 Task: In Heading Arial with underline. Font size of heading  '18'Font style of data Calibri. Font size of data  9Alignment of headline & data Align center. Fill color in heading,  RedFont color of data Black Apply border in Data No BorderIn the sheet  Budget Tracking Toolbook
Action: Mouse moved to (123, 26)
Screenshot: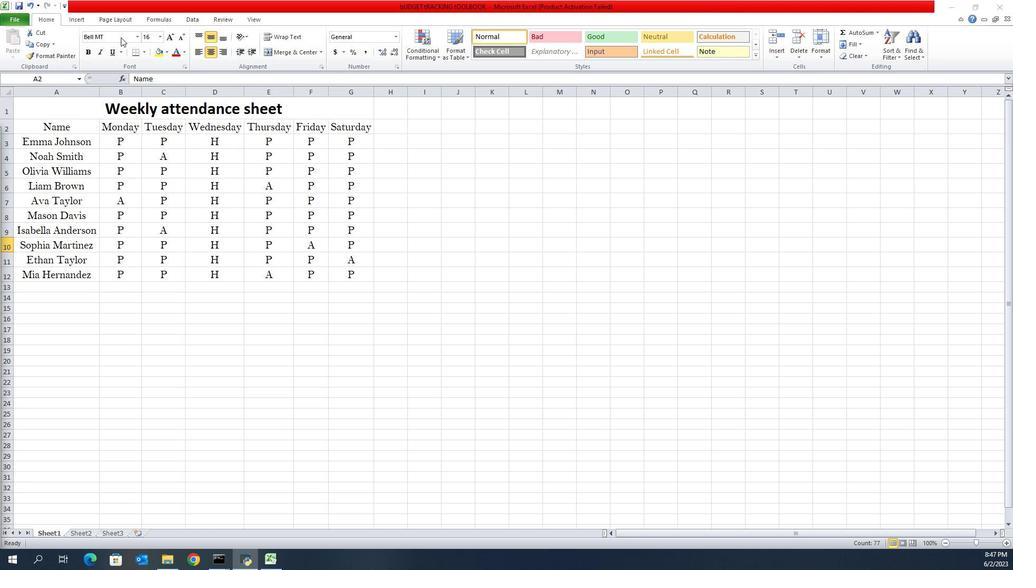 
Action: Mouse pressed left at (123, 26)
Screenshot: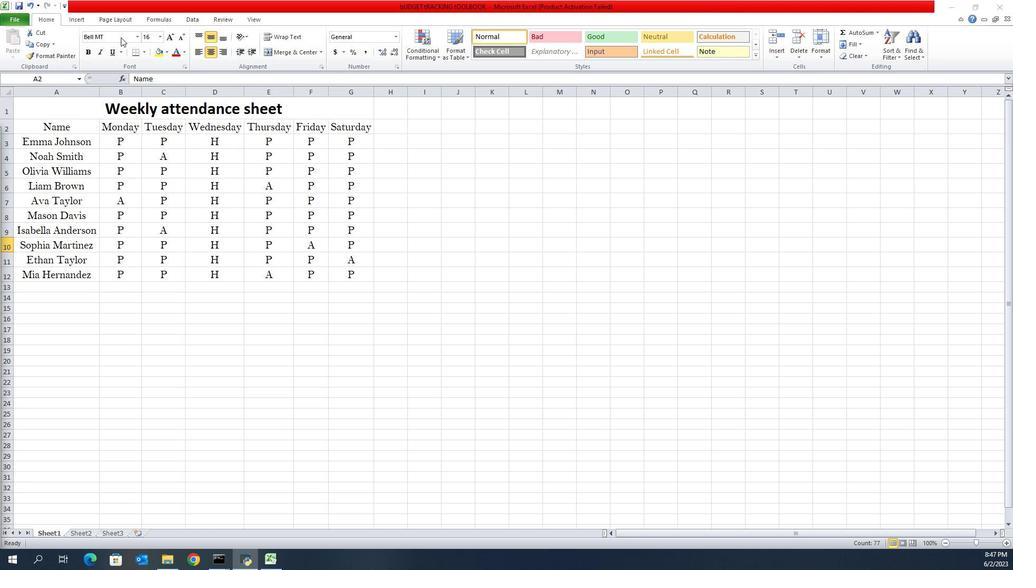 
Action: Mouse moved to (108, 19)
Screenshot: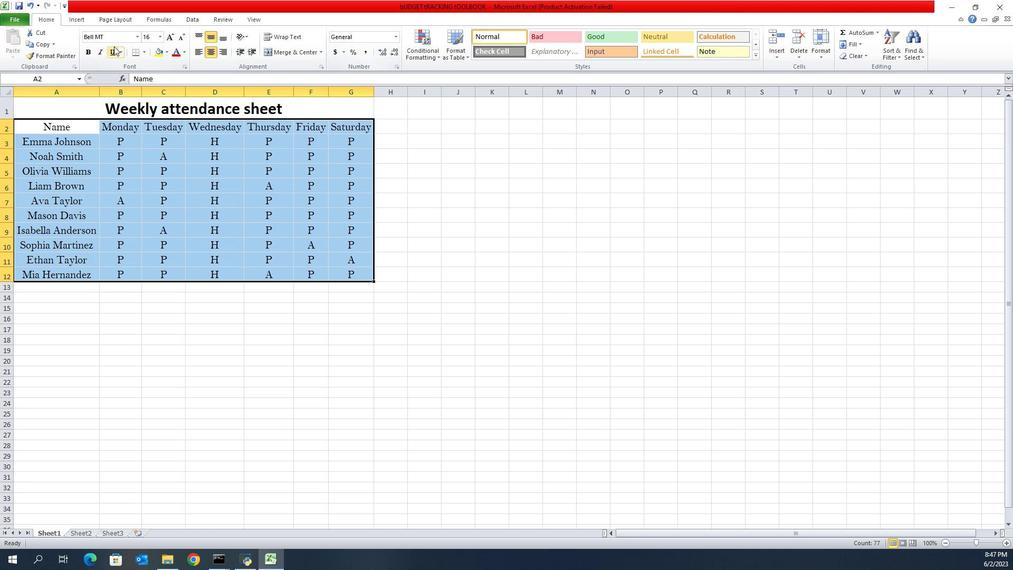 
Action: Mouse pressed left at (108, 19)
Screenshot: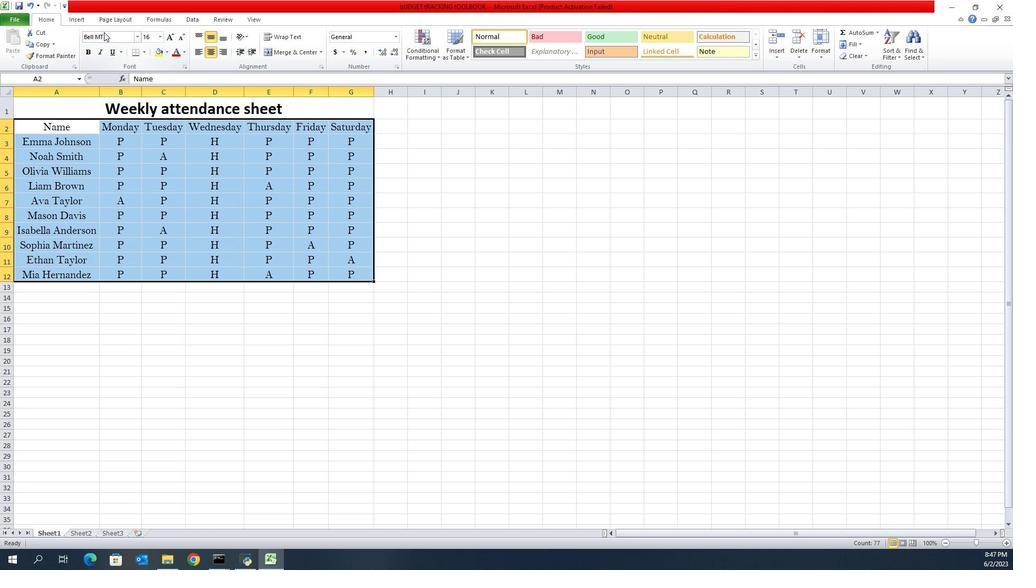 
Action: Mouse moved to (99, 26)
Screenshot: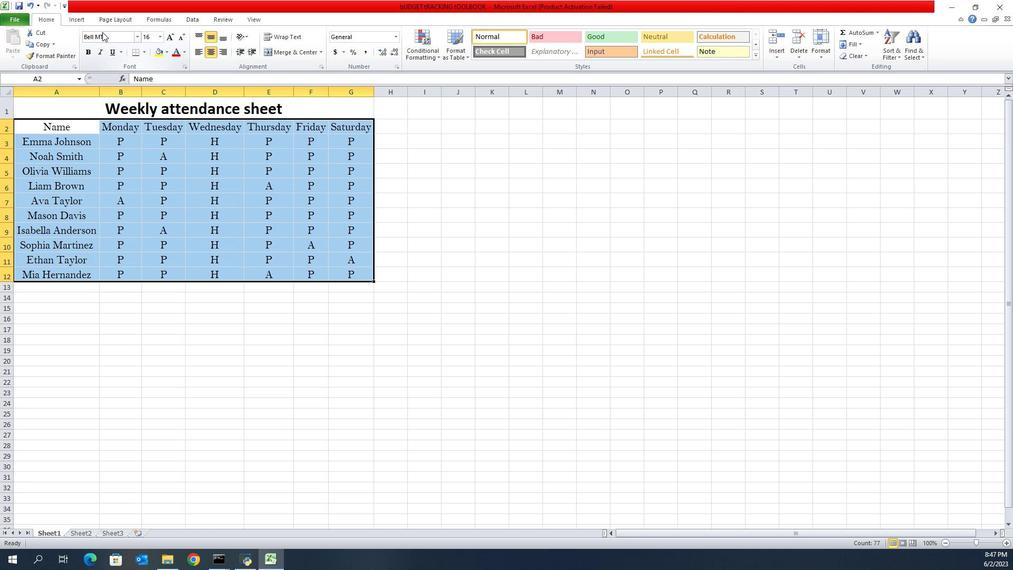 
Action: Mouse pressed left at (99, 26)
Screenshot: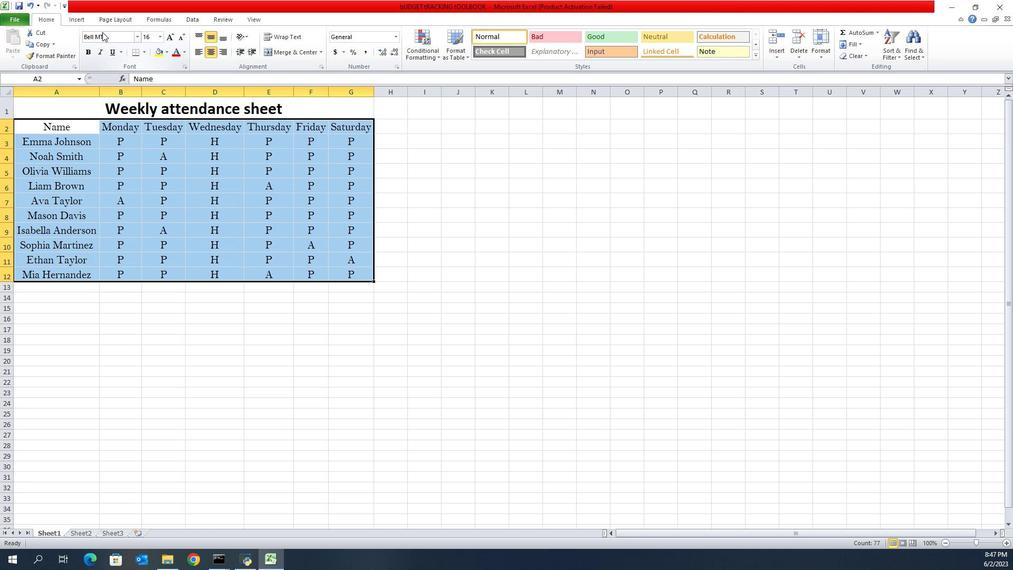 
Action: Mouse moved to (397, 155)
Screenshot: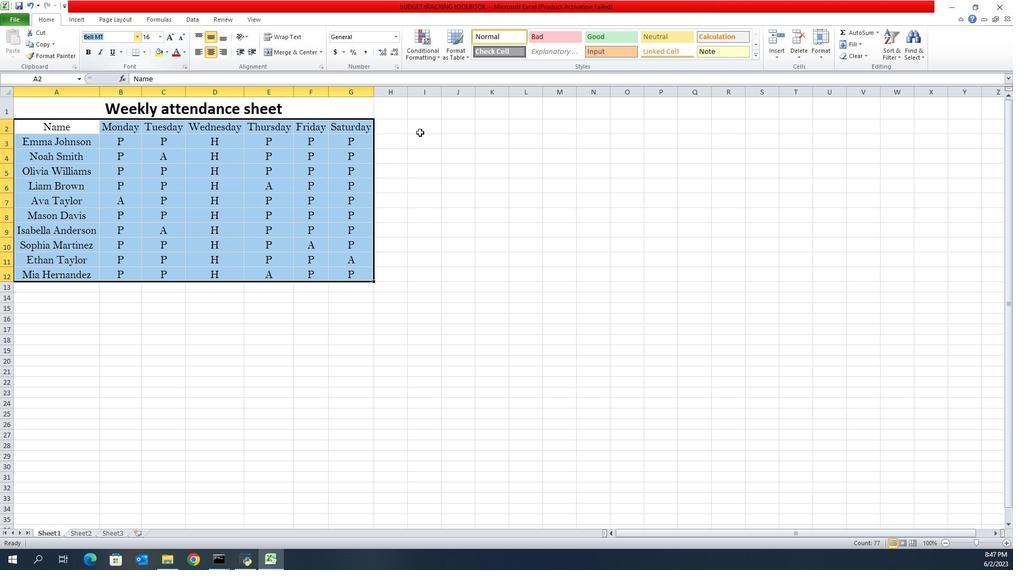 
Action: Key pressed <Key.shift>Arial<Key.space><Key.backspace>
Screenshot: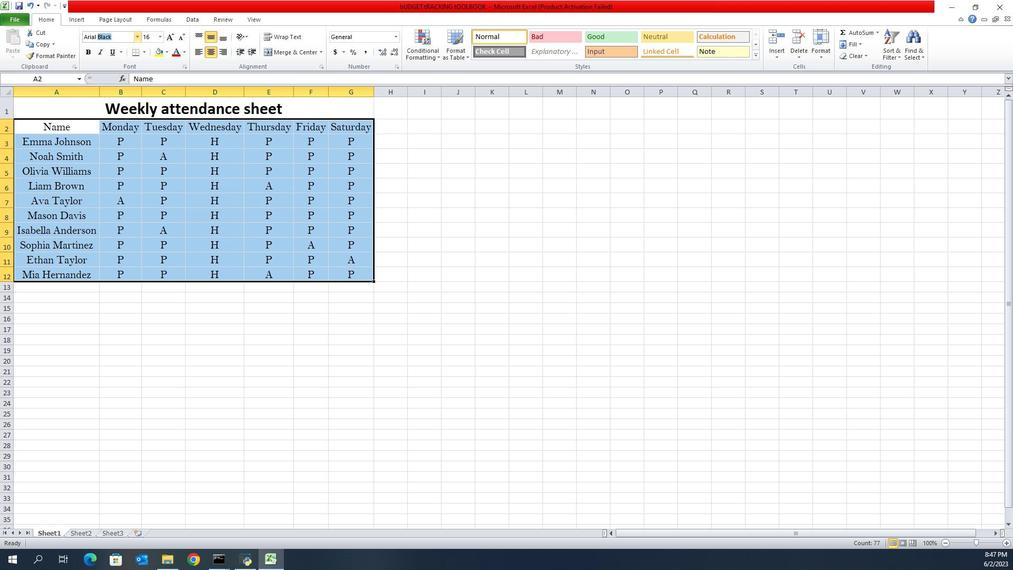 
Action: Mouse moved to (113, 129)
Screenshot: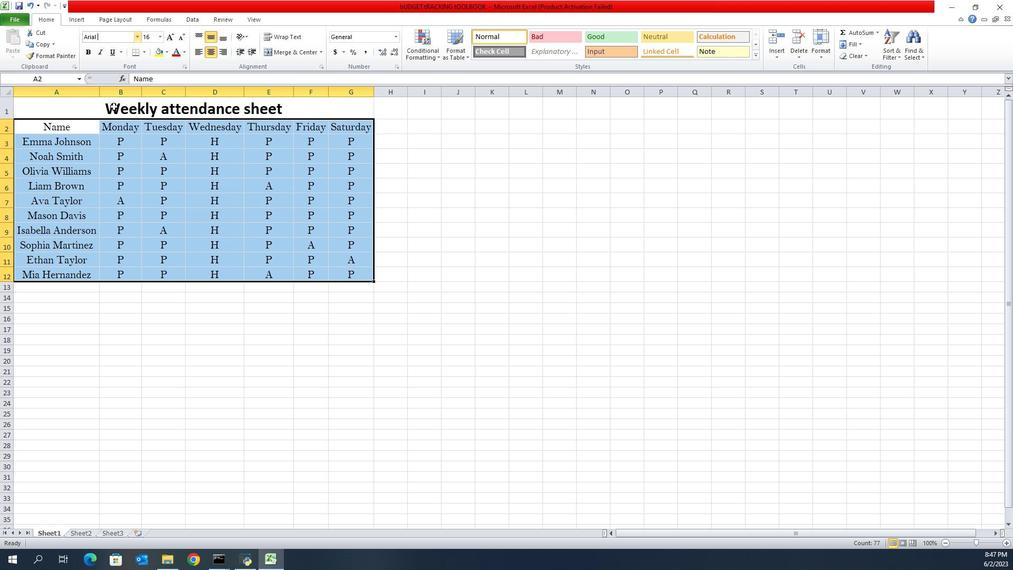 
Action: Mouse pressed left at (113, 129)
Screenshot: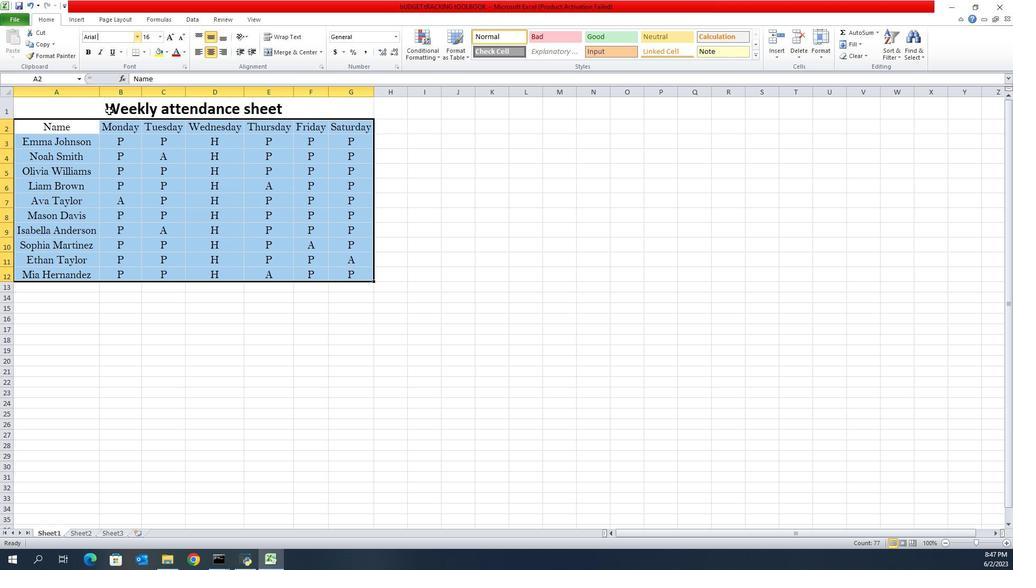 
Action: Mouse moved to (158, 23)
Screenshot: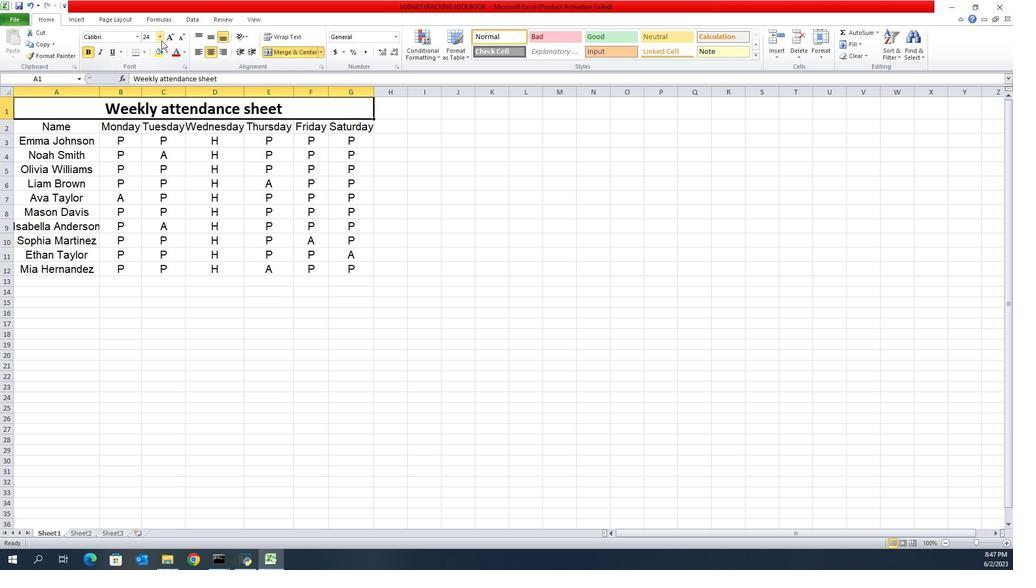 
Action: Mouse pressed left at (158, 23)
Screenshot: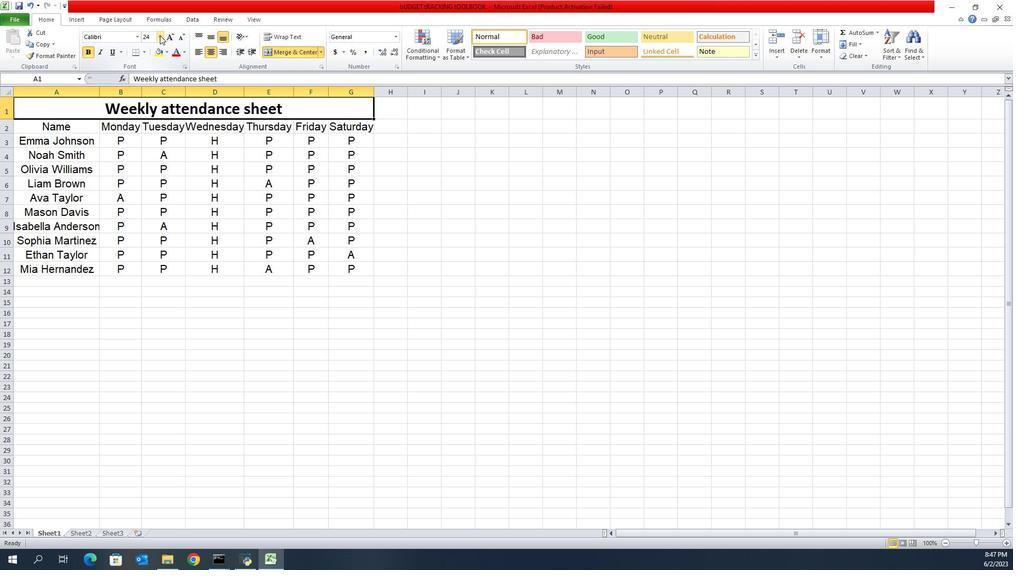 
Action: Mouse moved to (150, 126)
Screenshot: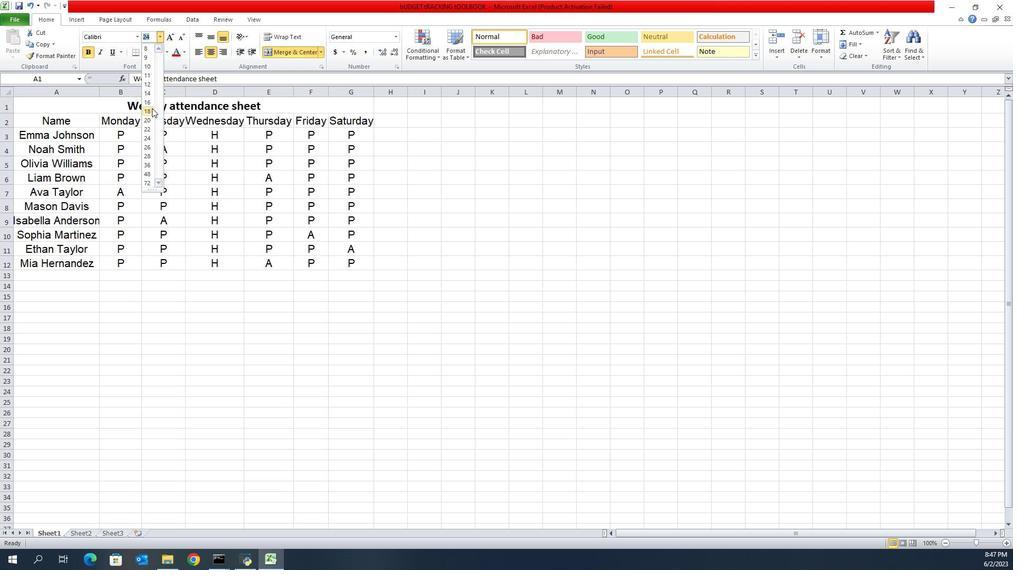 
Action: Mouse pressed left at (150, 126)
Screenshot: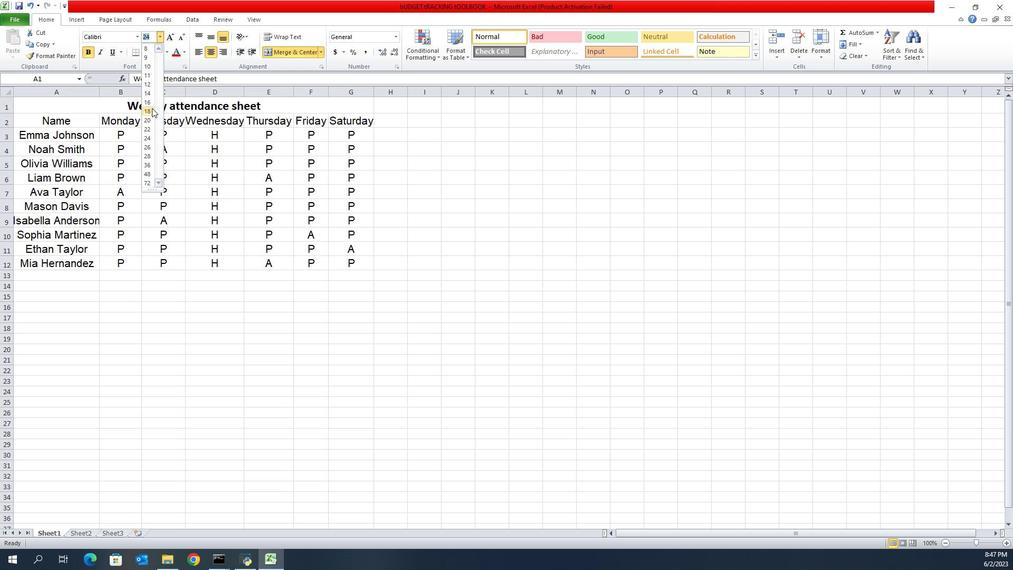 
Action: Mouse moved to (173, 130)
Screenshot: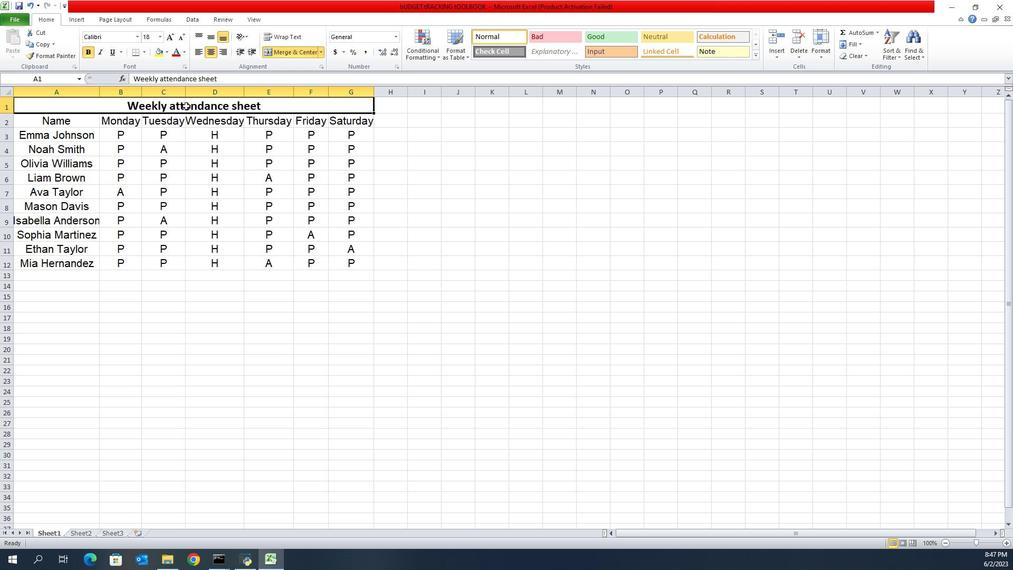 
Action: Mouse pressed left at (173, 130)
Screenshot: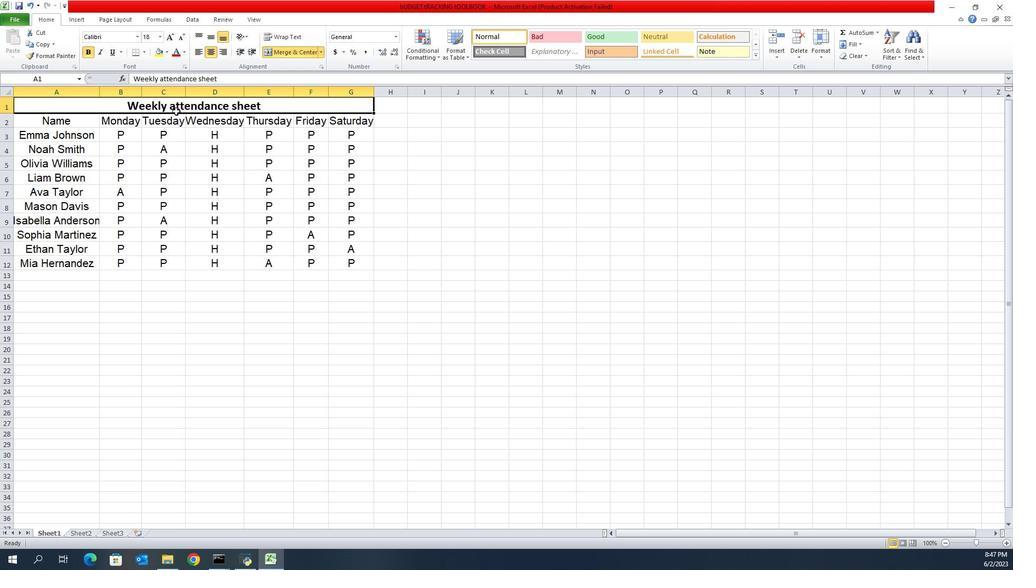 
Action: Mouse moved to (126, 44)
Screenshot: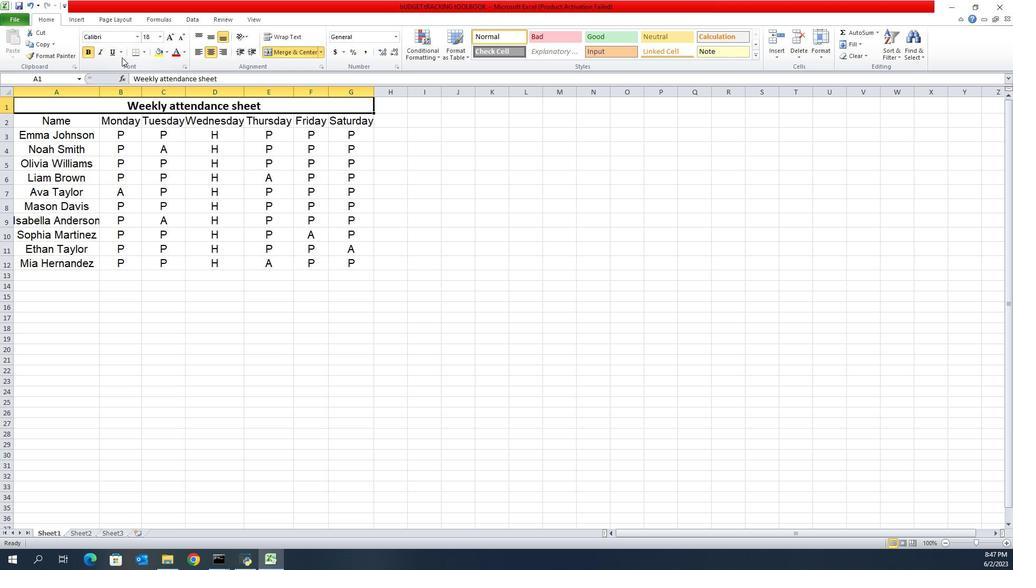 
Action: Mouse pressed left at (126, 44)
Screenshot: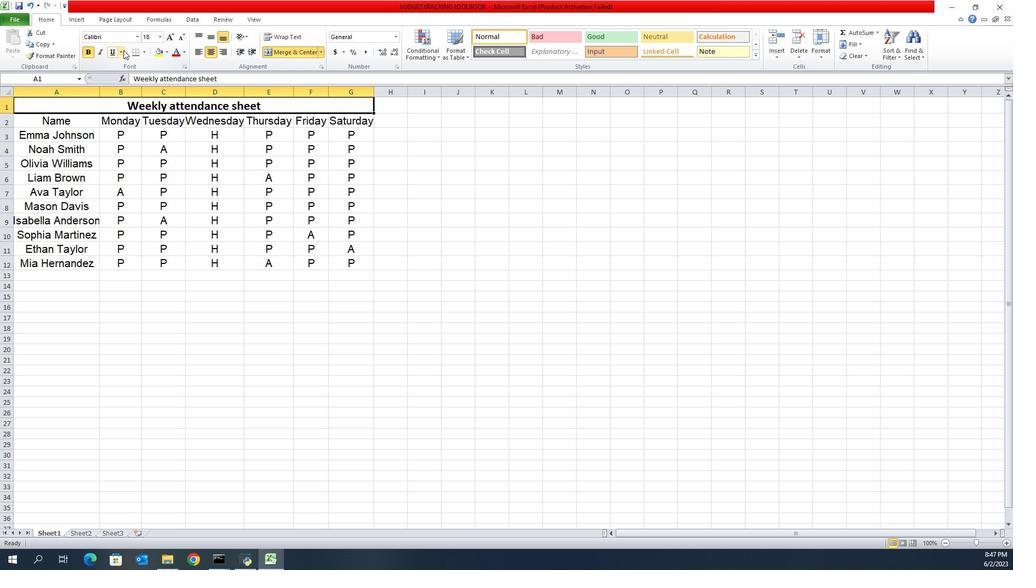 
Action: Mouse moved to (146, 68)
Screenshot: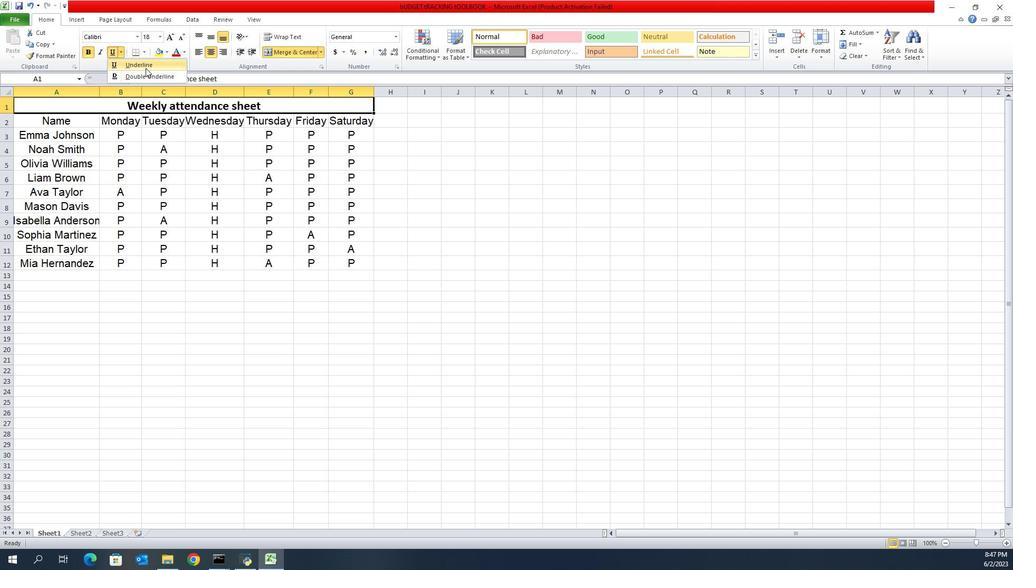 
Action: Mouse pressed left at (146, 68)
Screenshot: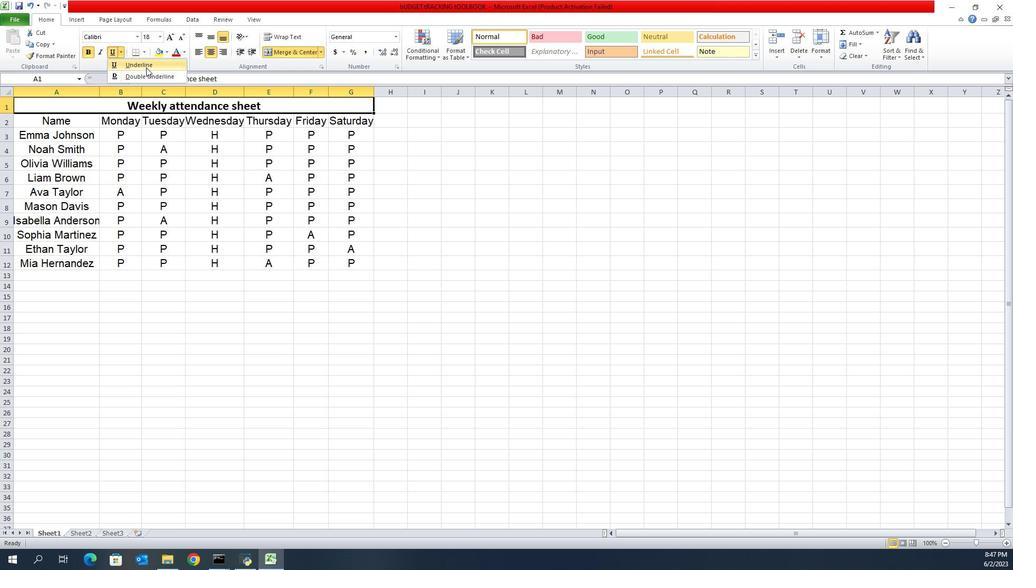 
Action: Mouse moved to (119, 26)
Screenshot: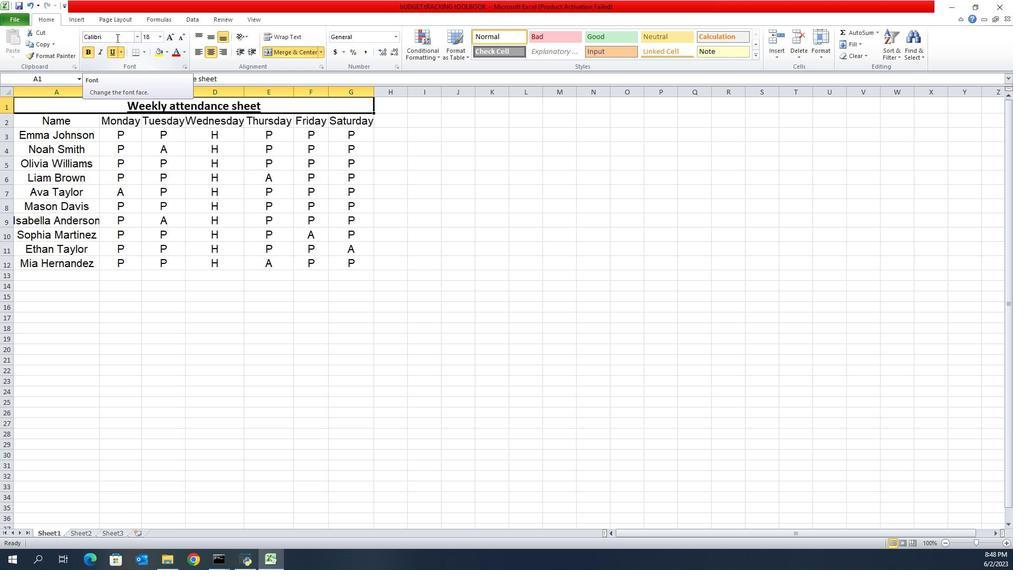 
Action: Mouse pressed left at (119, 26)
Screenshot: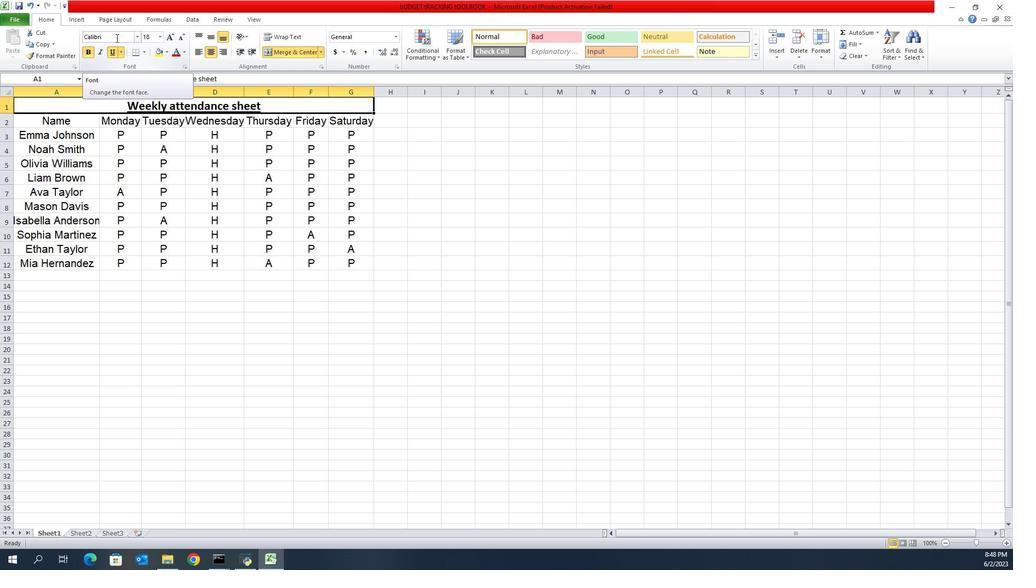 
Action: Mouse moved to (334, 114)
Screenshot: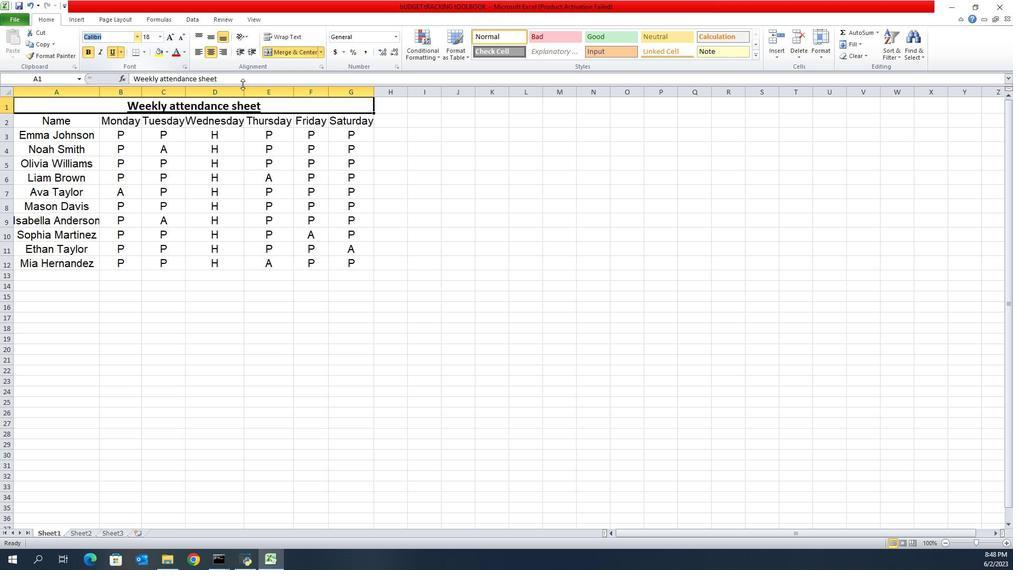 
Action: Key pressed <Key.shift>Arial<Key.enter>
Screenshot: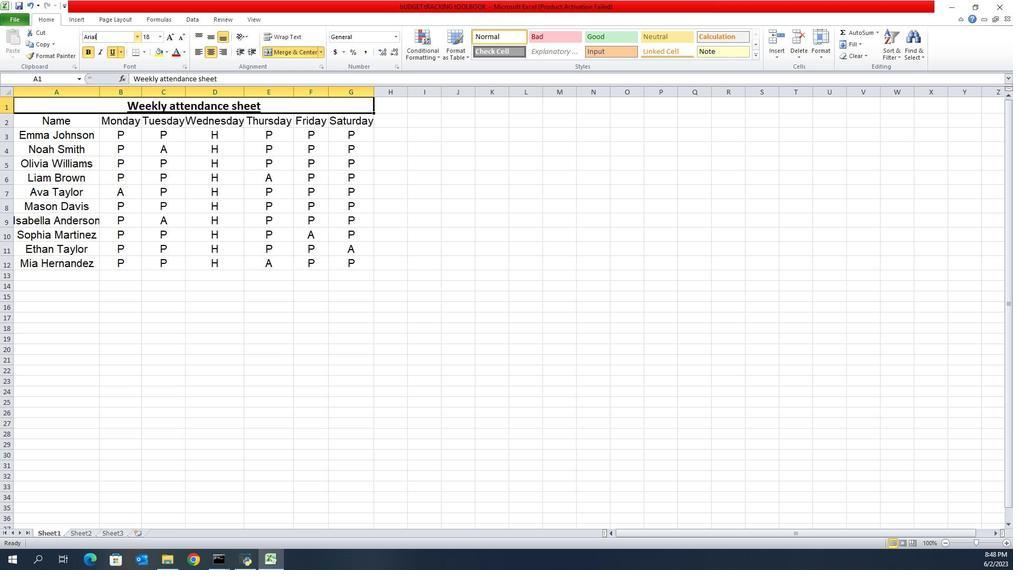 
Action: Mouse moved to (25, 130)
Screenshot: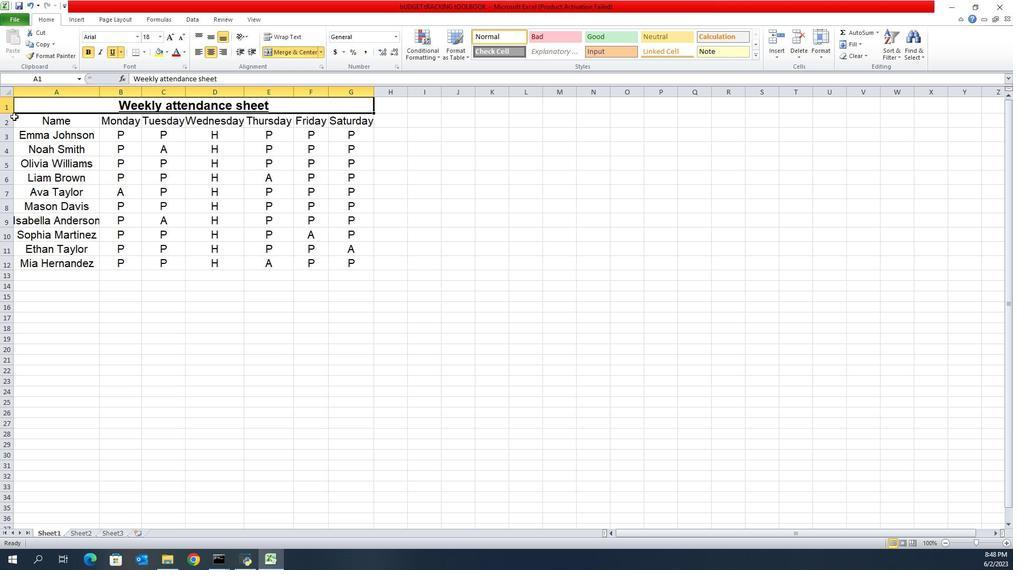 
Action: Mouse pressed left at (25, 130)
Screenshot: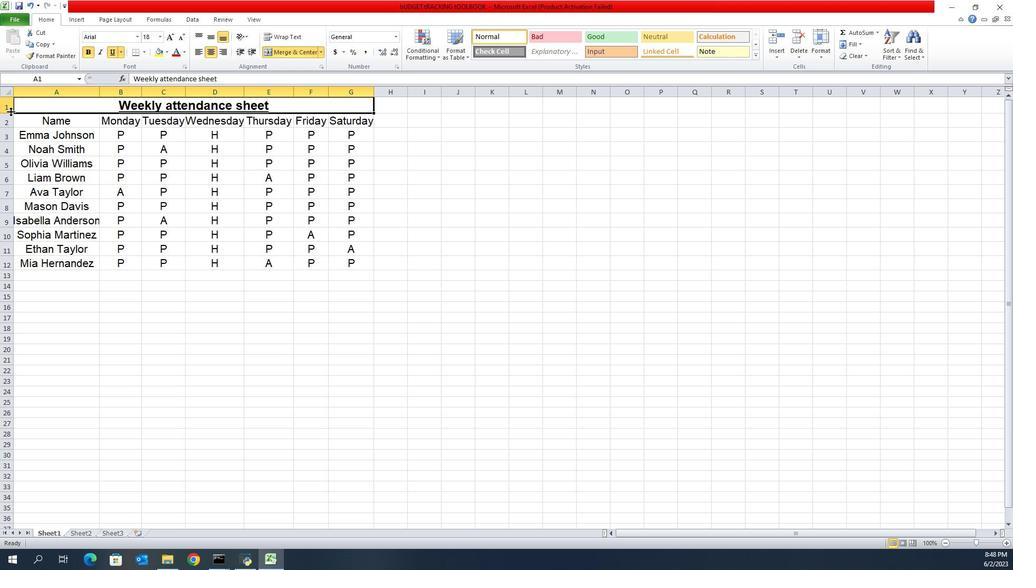 
Action: Mouse moved to (53, 144)
Screenshot: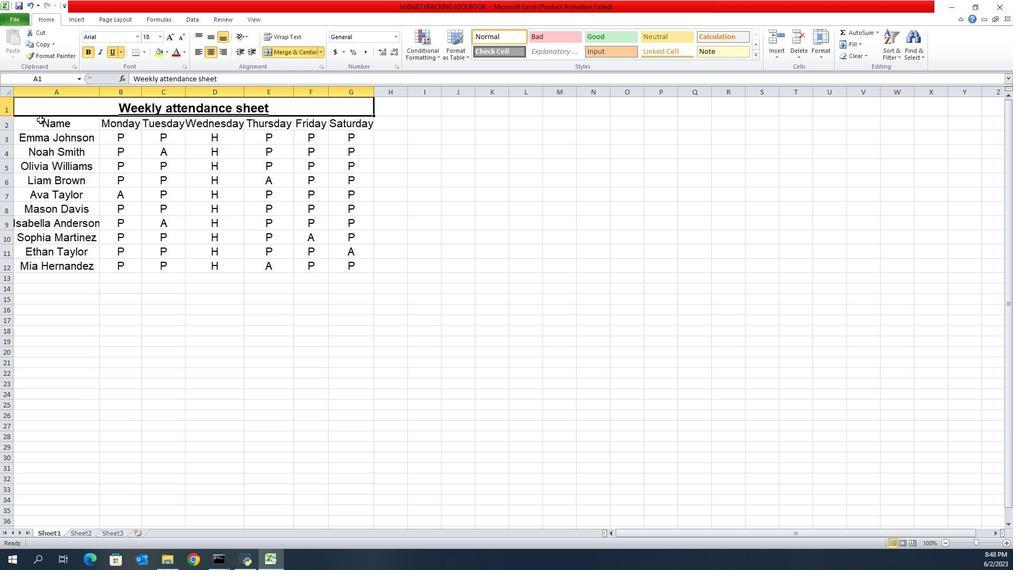 
Action: Mouse pressed left at (53, 144)
Screenshot: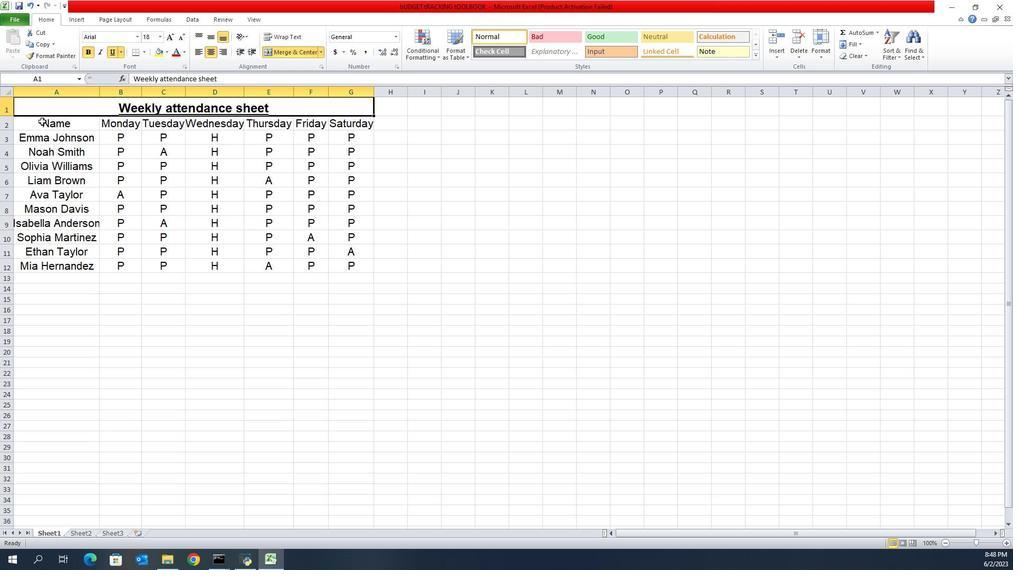 
Action: Mouse moved to (112, 21)
Screenshot: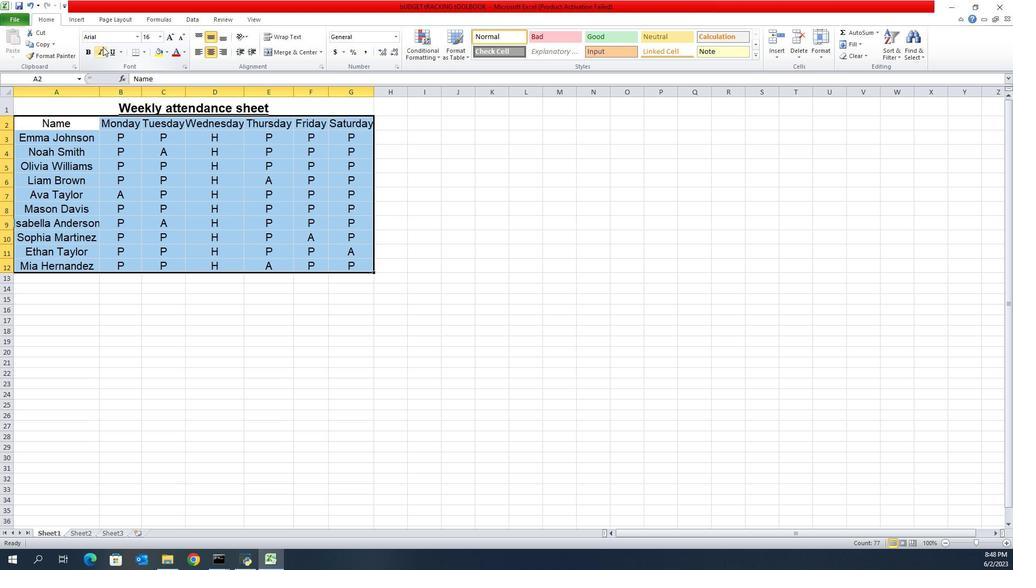 
Action: Mouse pressed left at (112, 21)
Screenshot: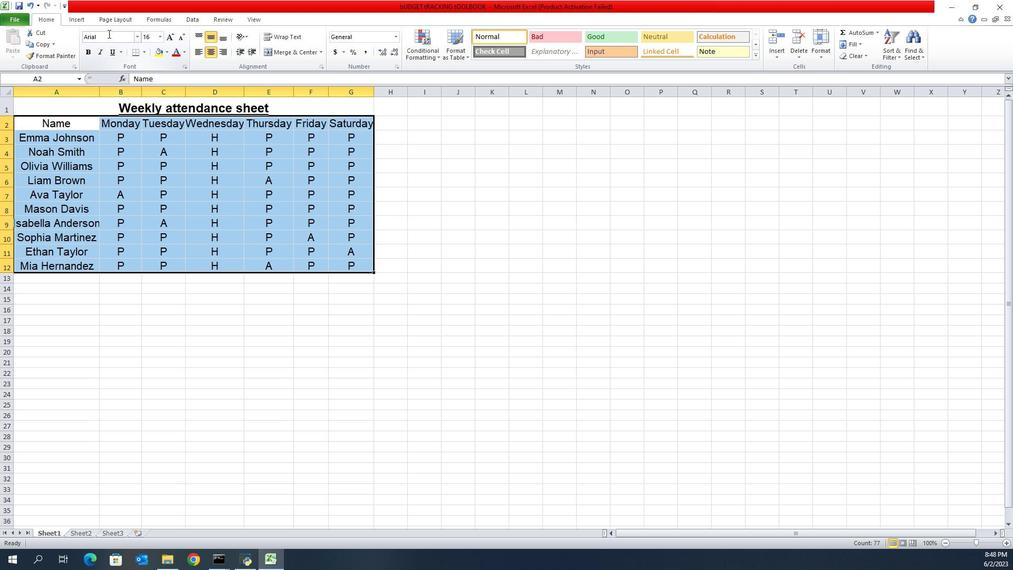 
Action: Mouse moved to (112, 20)
Screenshot: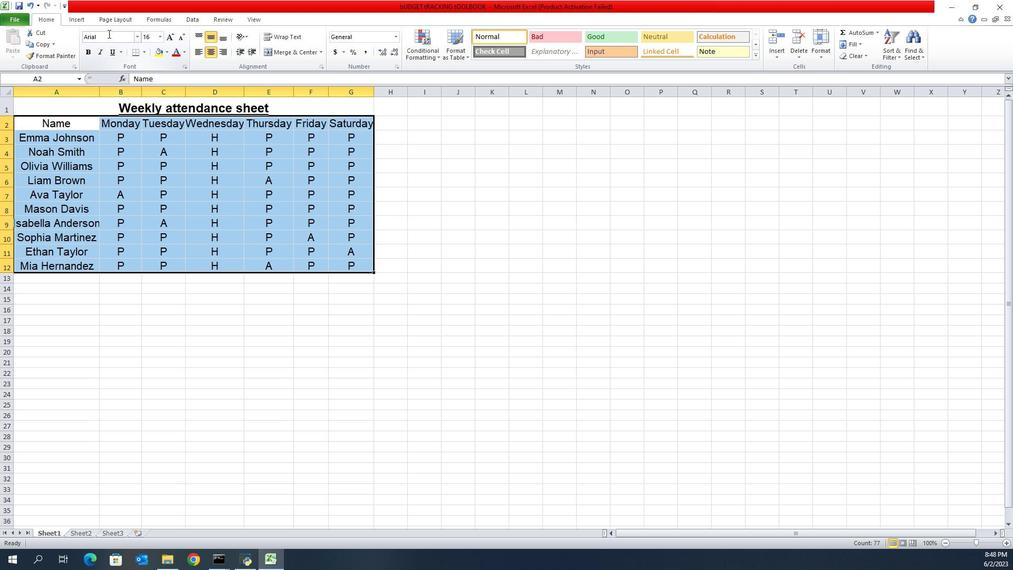 
Action: Key pressed calibri<Key.enter>
Screenshot: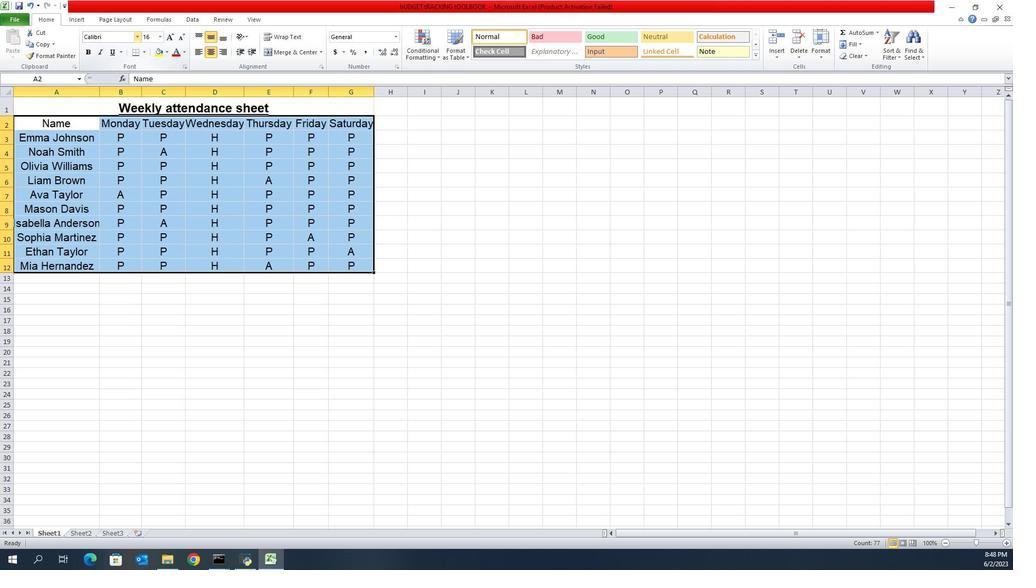 
Action: Mouse moved to (148, 30)
Screenshot: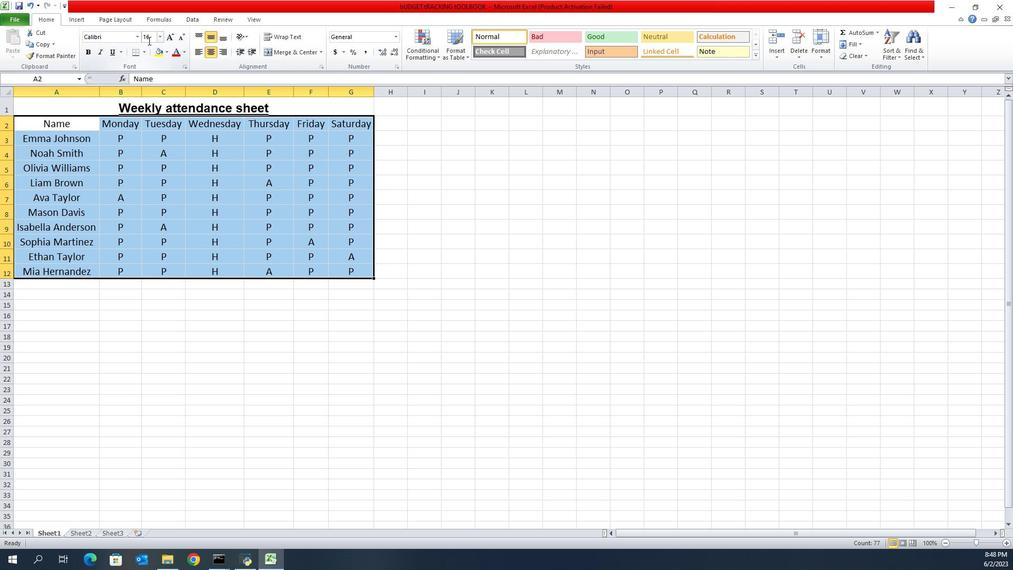
Action: Mouse pressed left at (148, 30)
Screenshot: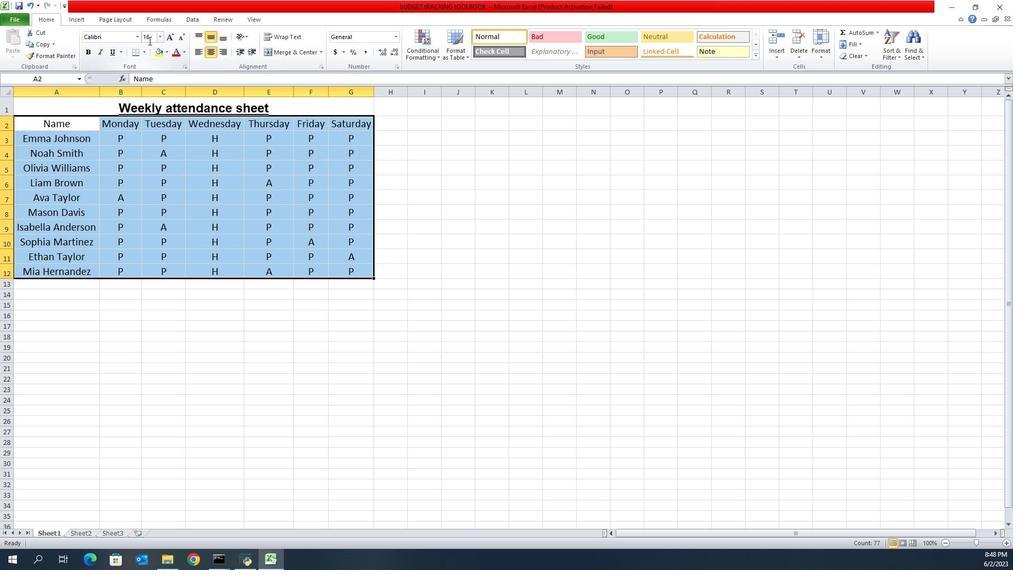 
Action: Mouse moved to (148, 30)
Screenshot: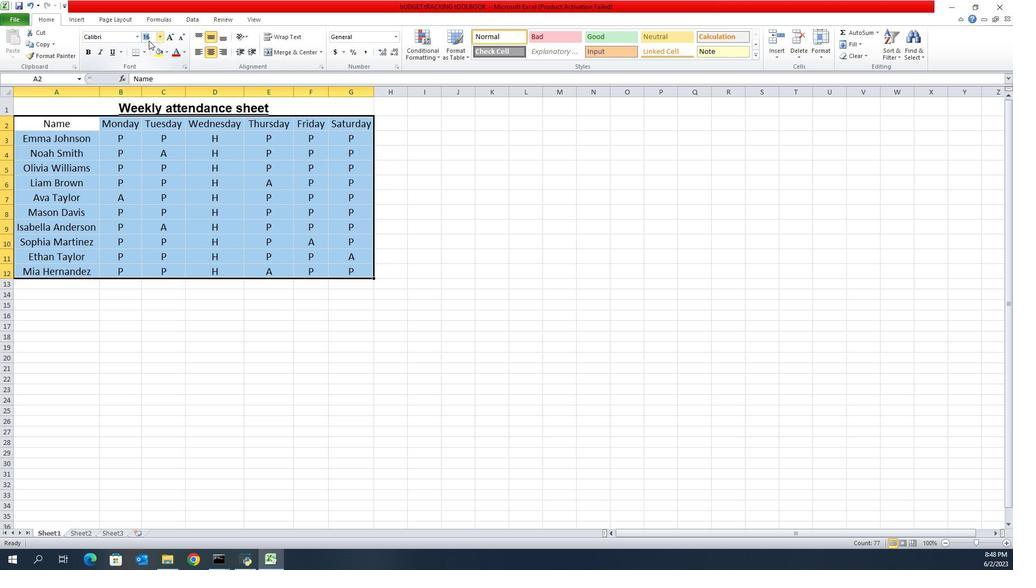 
Action: Key pressed 9<Key.enter>
Screenshot: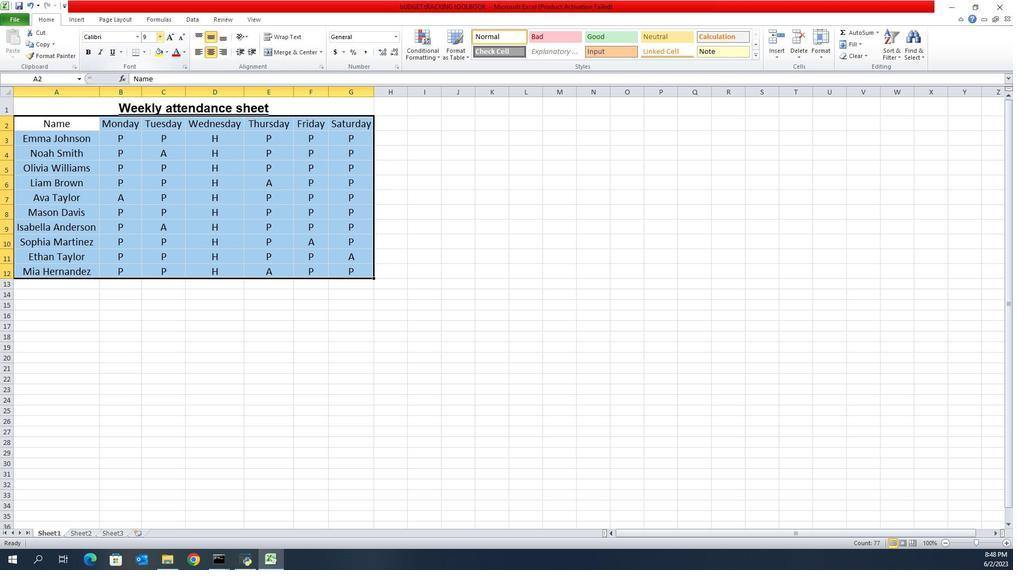 
Action: Mouse moved to (203, 46)
Screenshot: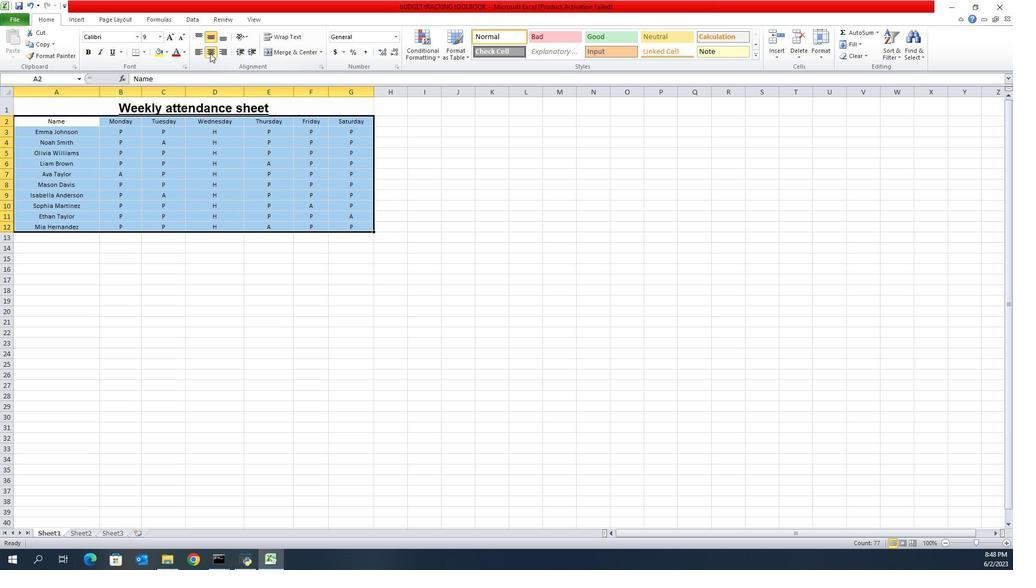 
Action: Mouse pressed left at (203, 46)
Screenshot: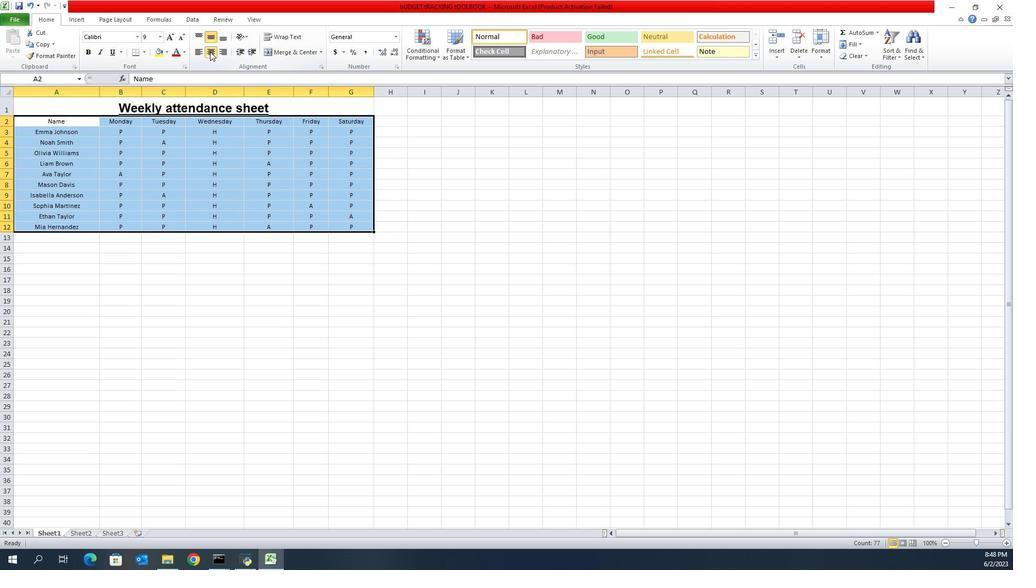 
Action: Mouse pressed left at (203, 46)
Screenshot: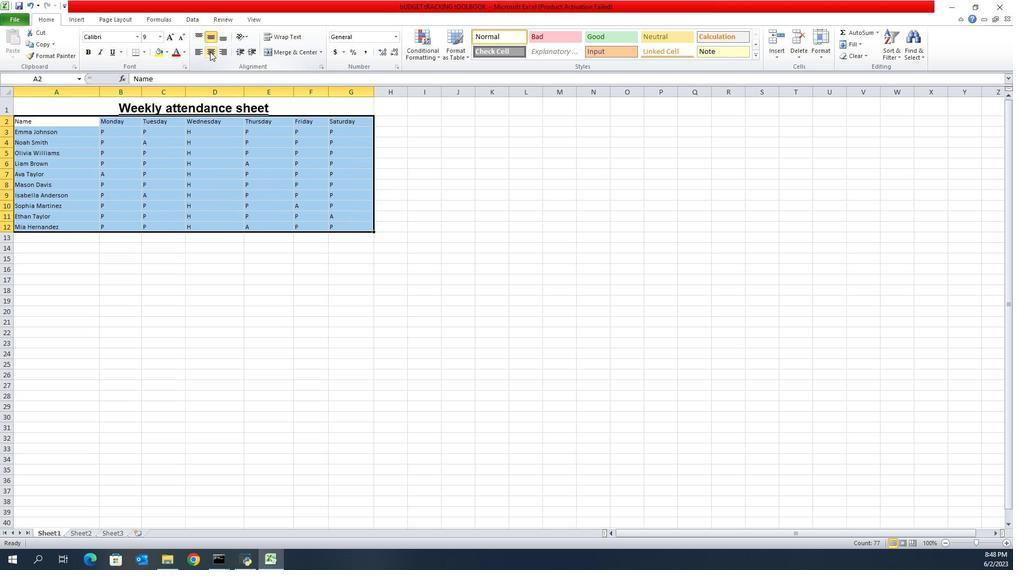 
Action: Mouse moved to (199, 24)
Screenshot: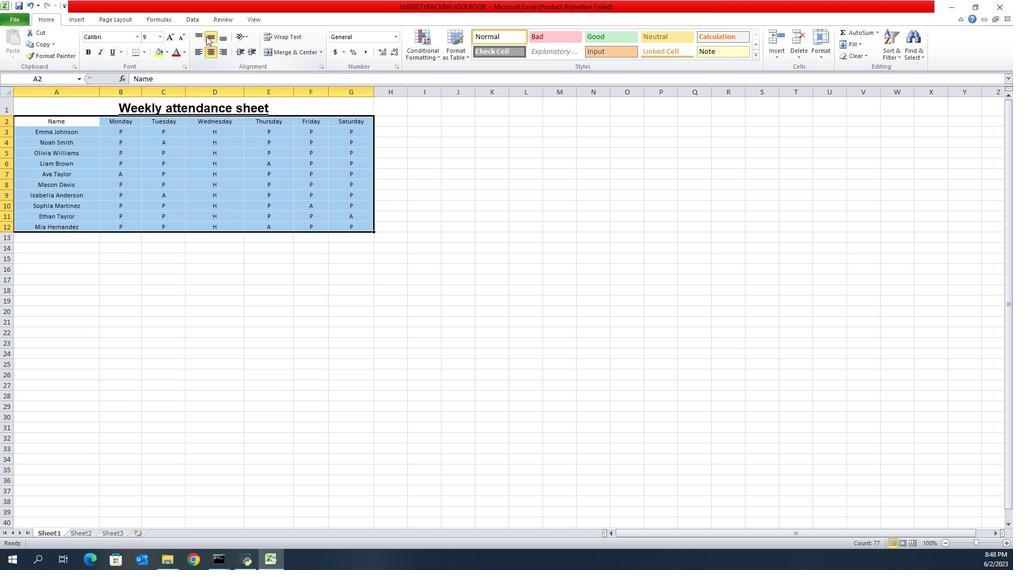 
Action: Mouse pressed left at (199, 24)
Screenshot: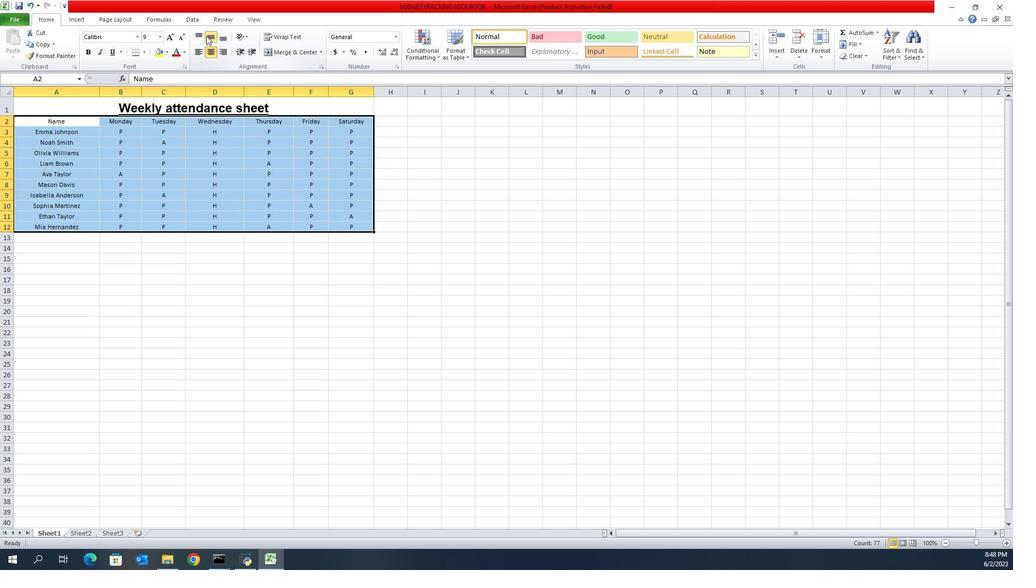 
Action: Mouse pressed left at (199, 24)
Screenshot: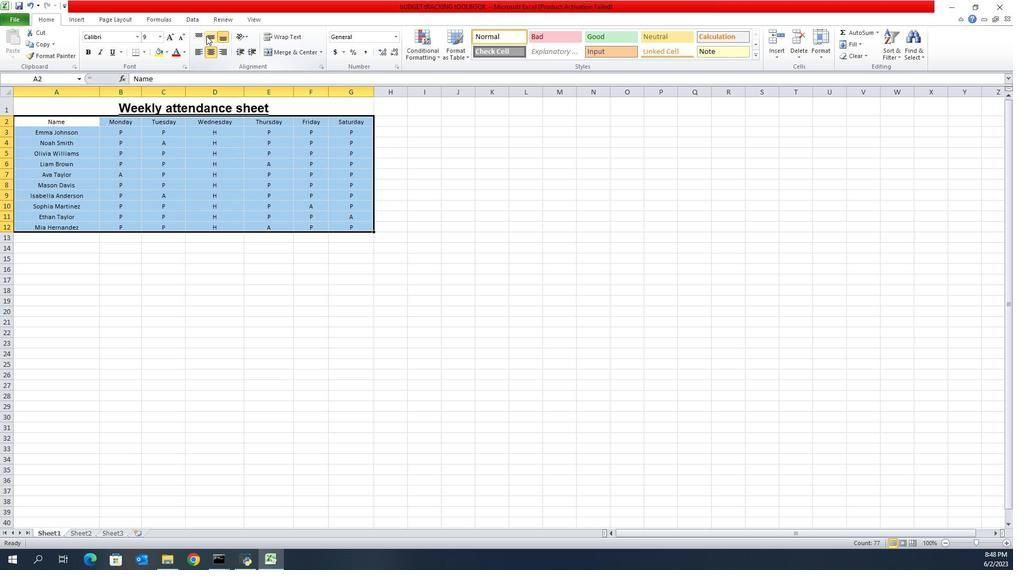 
Action: Mouse moved to (95, 130)
Screenshot: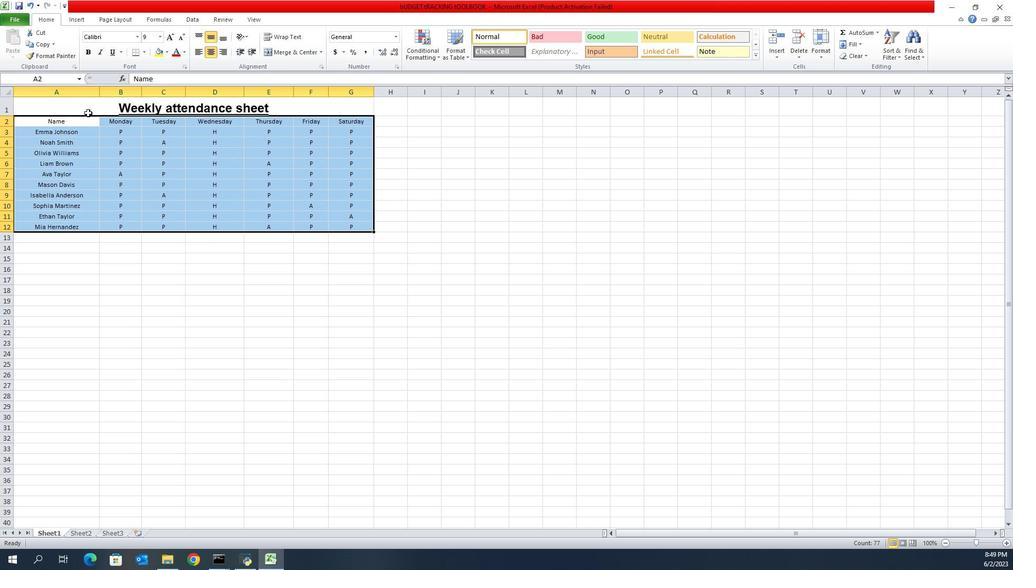 
Action: Mouse pressed left at (95, 130)
Screenshot: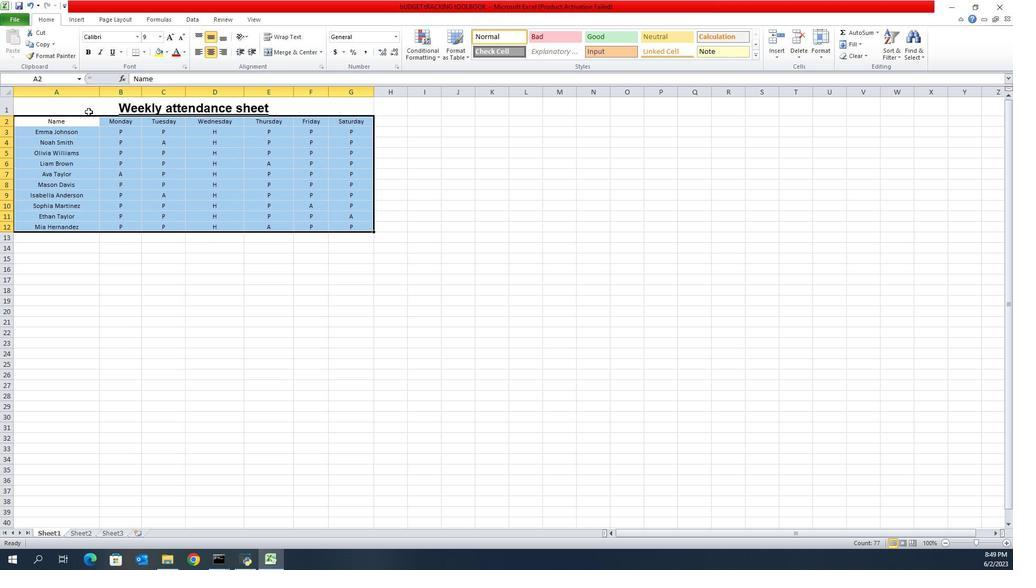 
Action: Mouse moved to (174, 48)
Screenshot: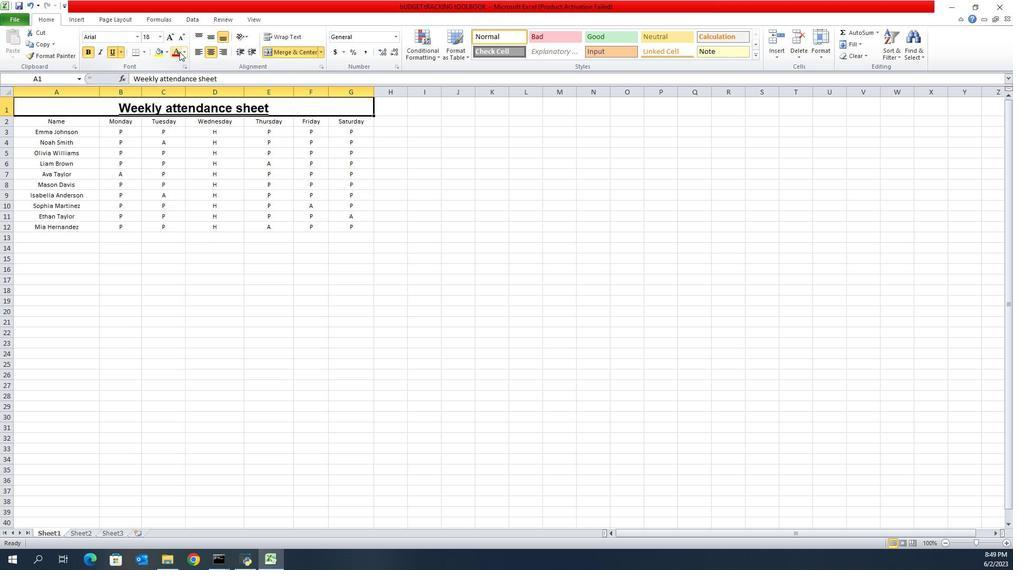 
Action: Mouse pressed left at (174, 48)
Screenshot: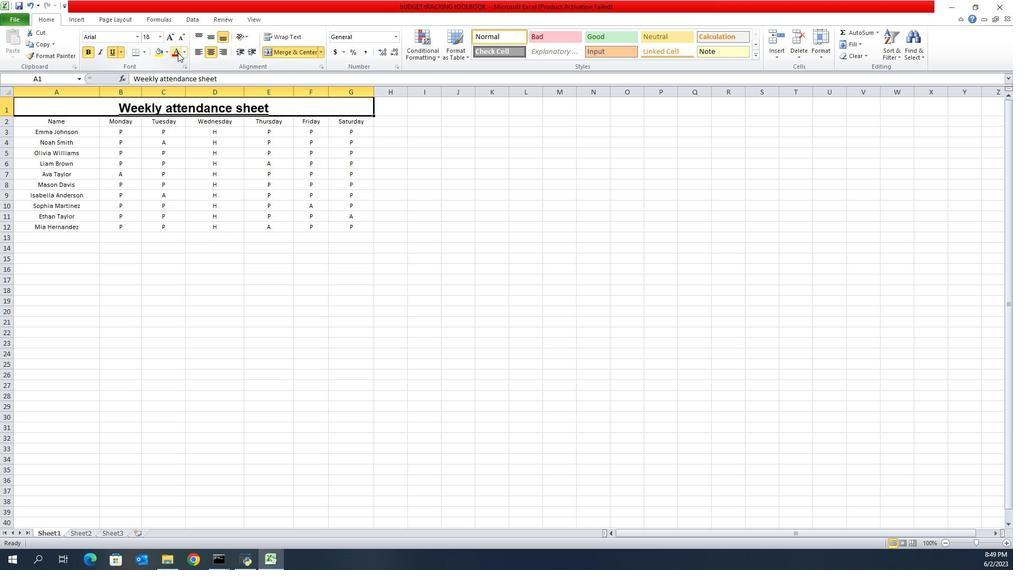
Action: Mouse moved to (77, 150)
Screenshot: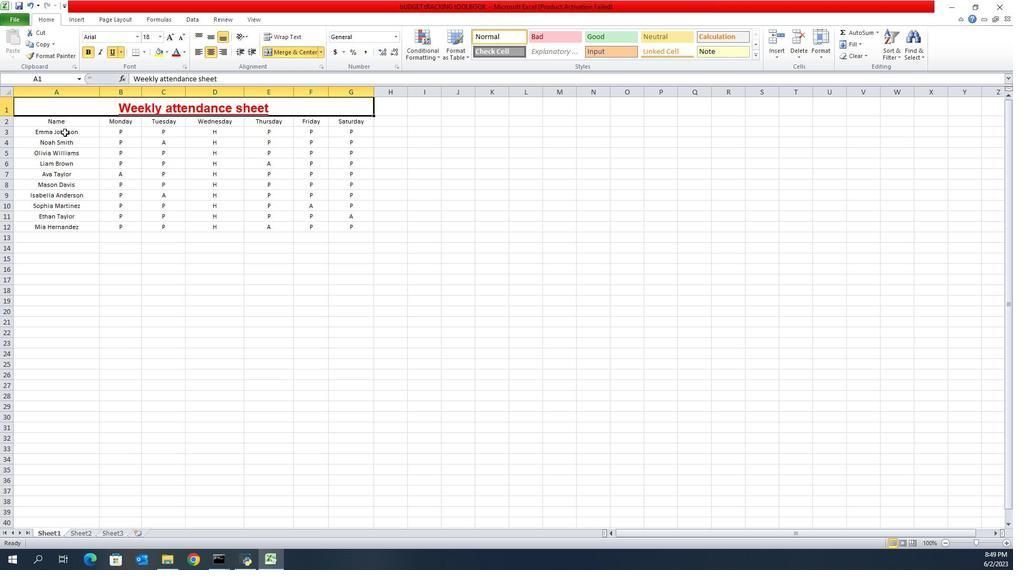 
Action: Mouse pressed left at (77, 150)
Screenshot: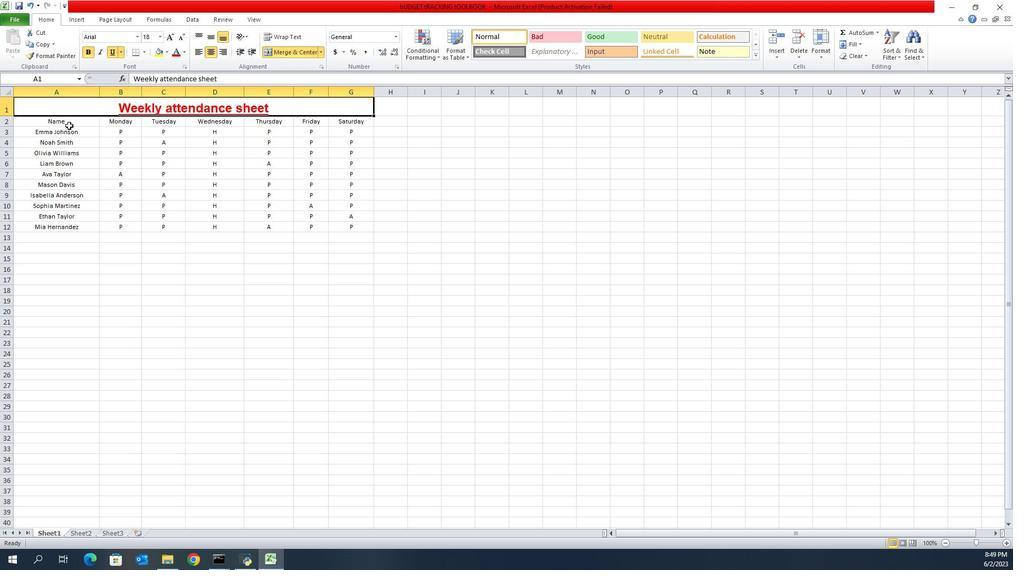 
Action: Mouse moved to (144, 49)
Screenshot: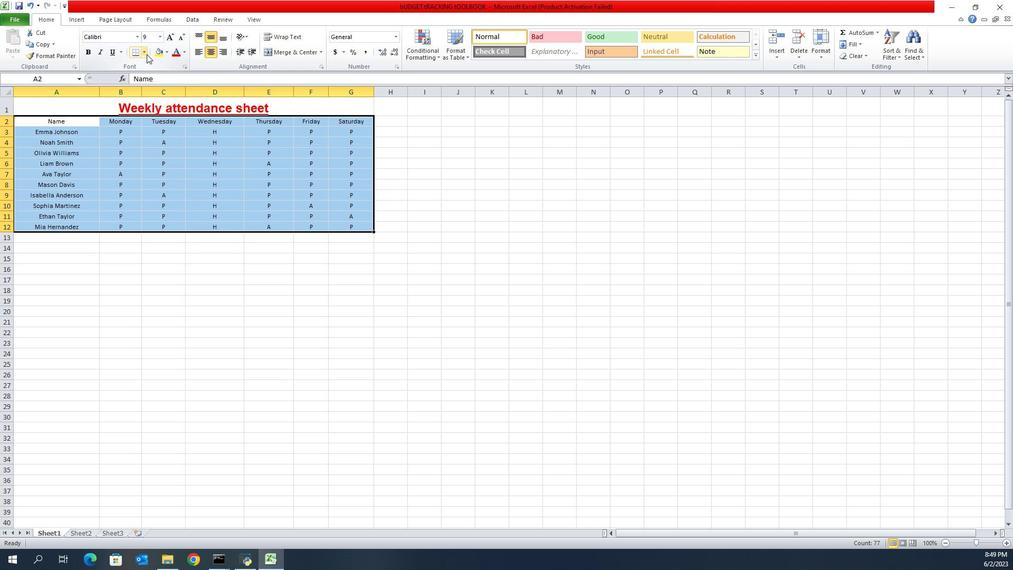 
Action: Mouse pressed left at (144, 49)
Screenshot: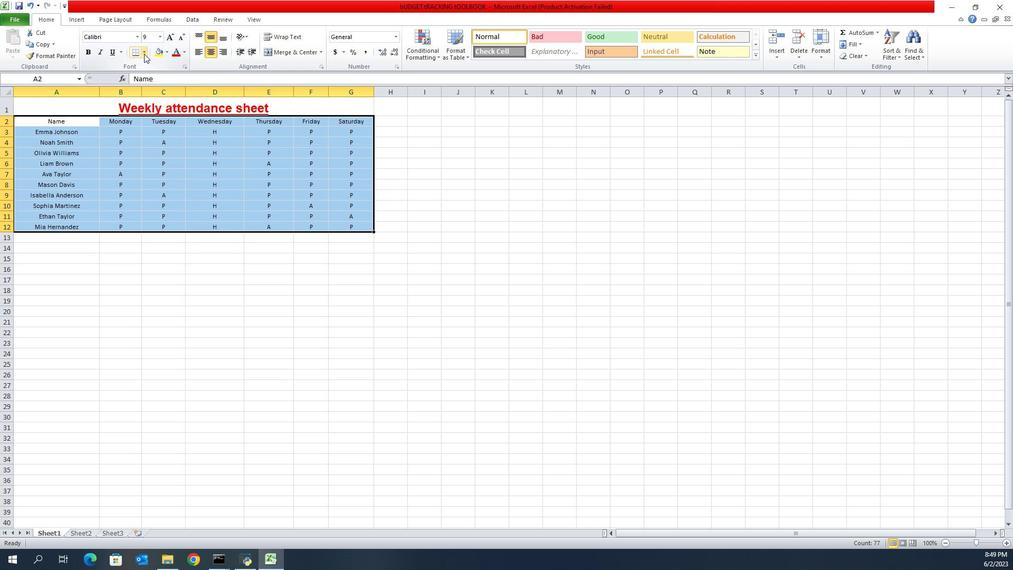 
Action: Mouse moved to (162, 164)
Screenshot: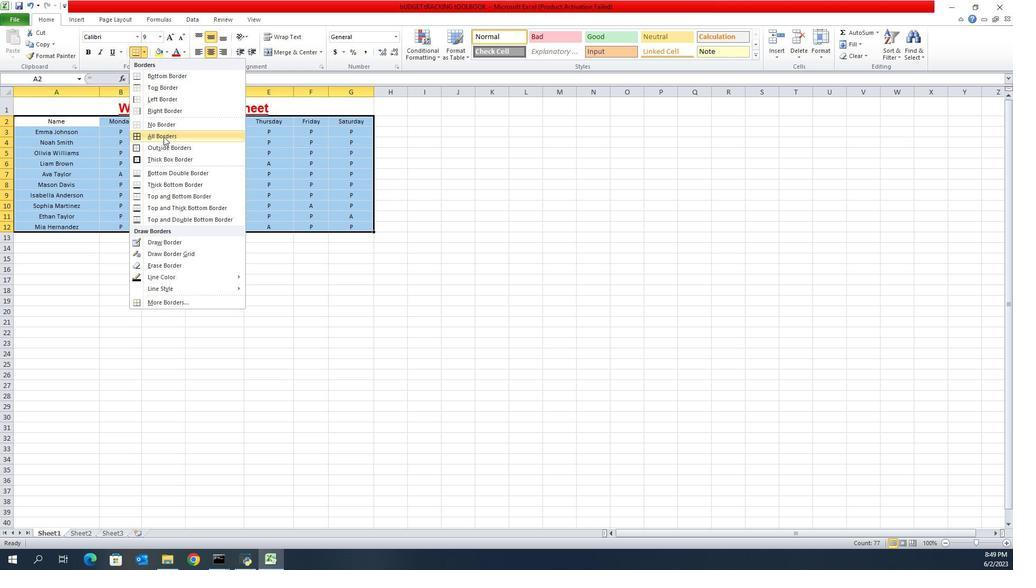 
Action: Mouse pressed left at (162, 164)
Screenshot: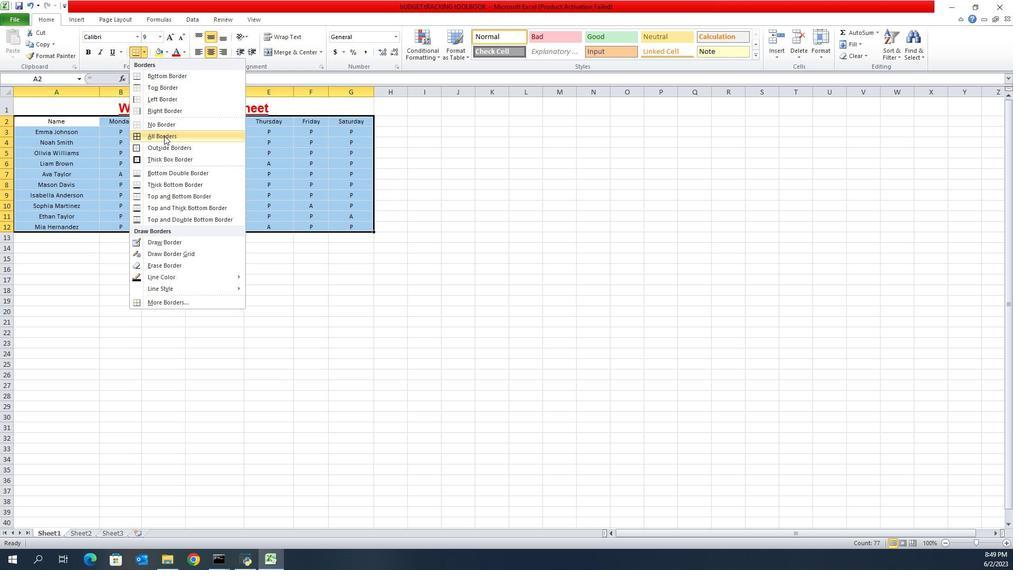 
Action: Mouse moved to (158, 240)
Screenshot: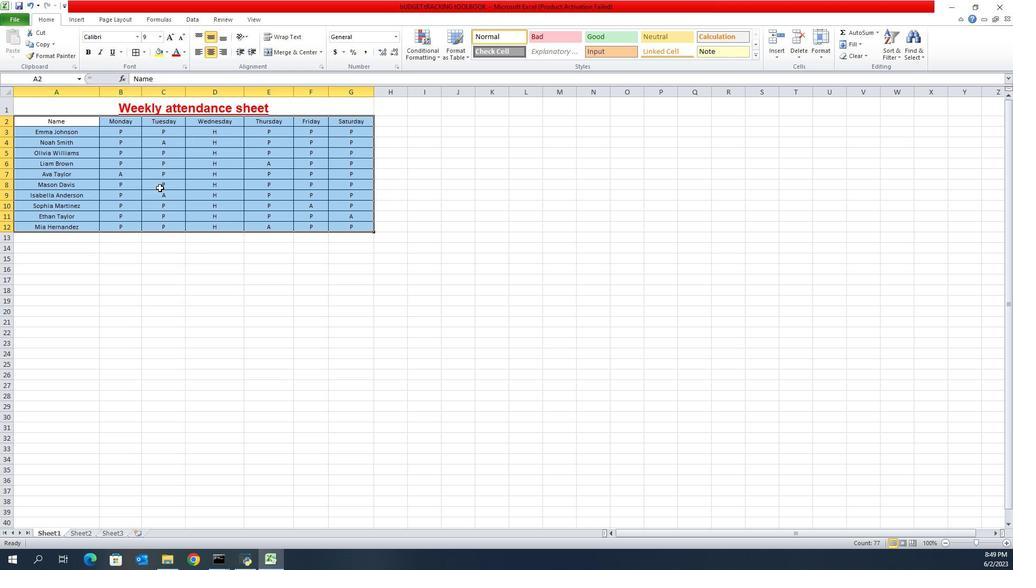 
